 Task: Add Parch Spirits Spiced Pinarita Non-Alcoholic Agave Cocktail 4 Pack Cans to the cart.
Action: Mouse pressed left at (15, 80)
Screenshot: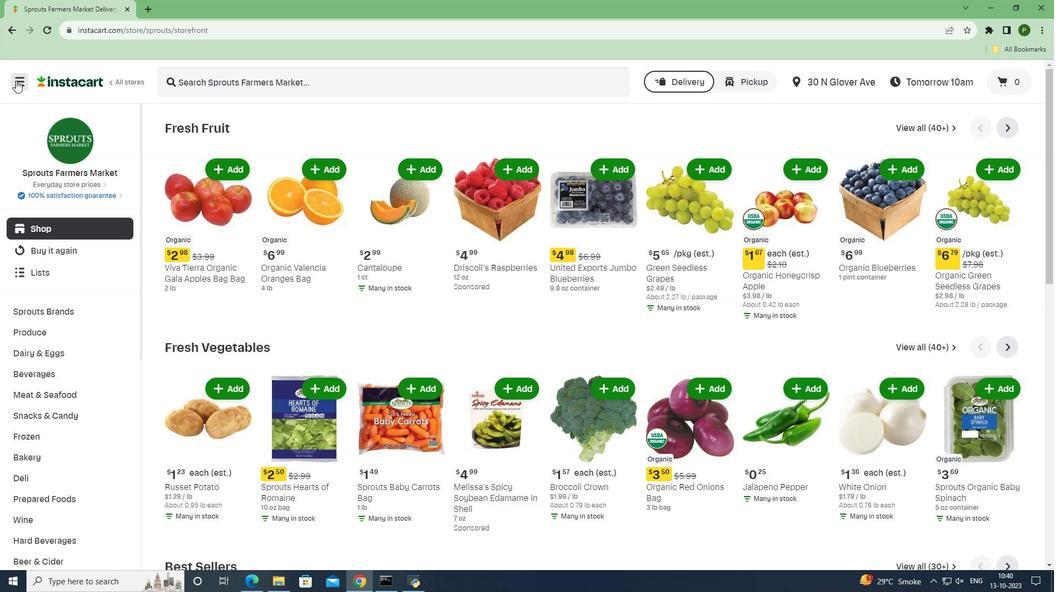 
Action: Mouse moved to (36, 293)
Screenshot: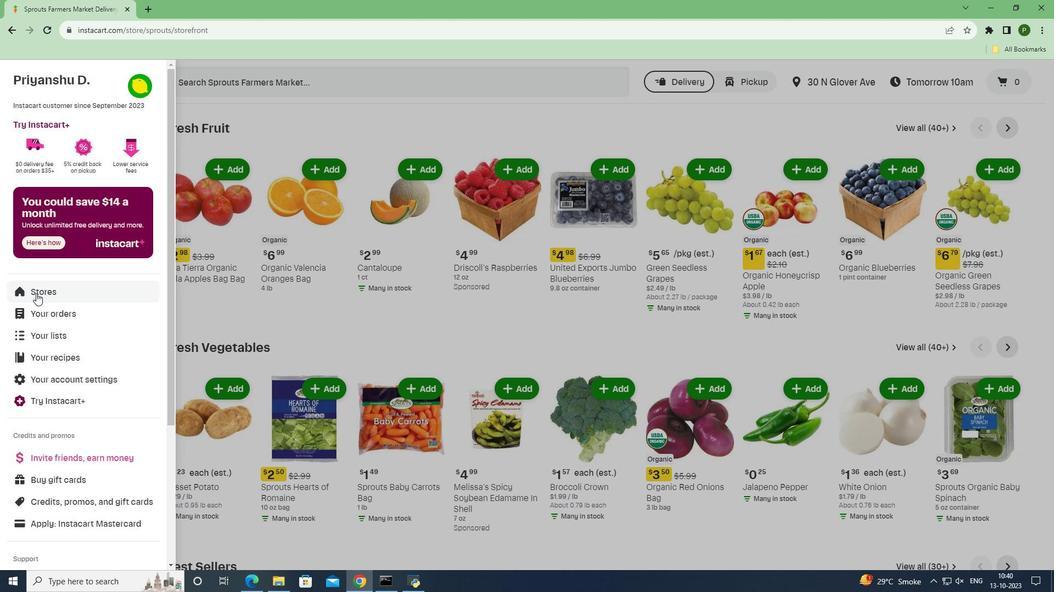 
Action: Mouse pressed left at (36, 293)
Screenshot: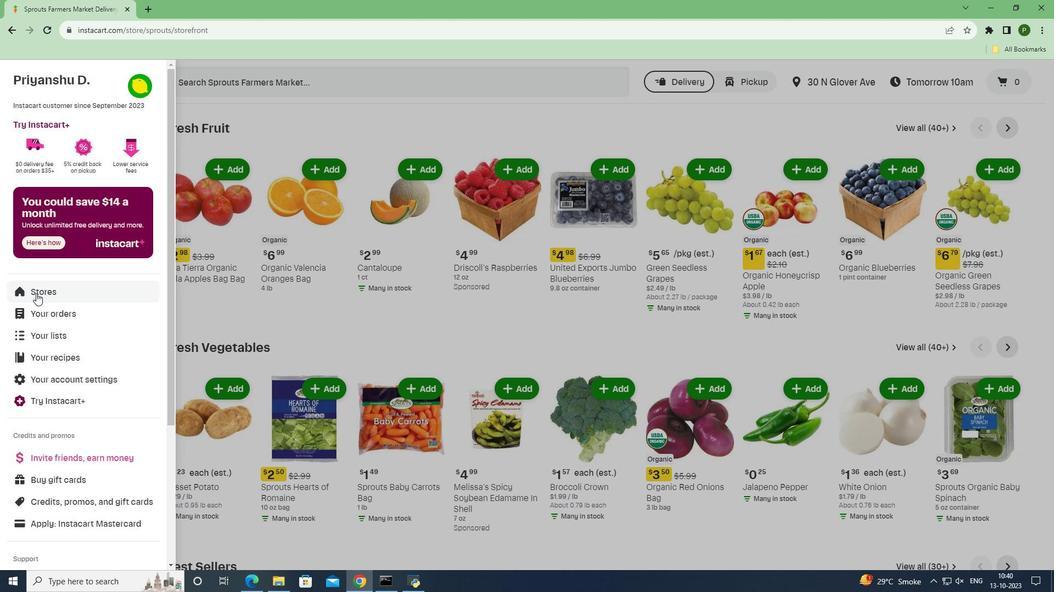 
Action: Mouse moved to (255, 131)
Screenshot: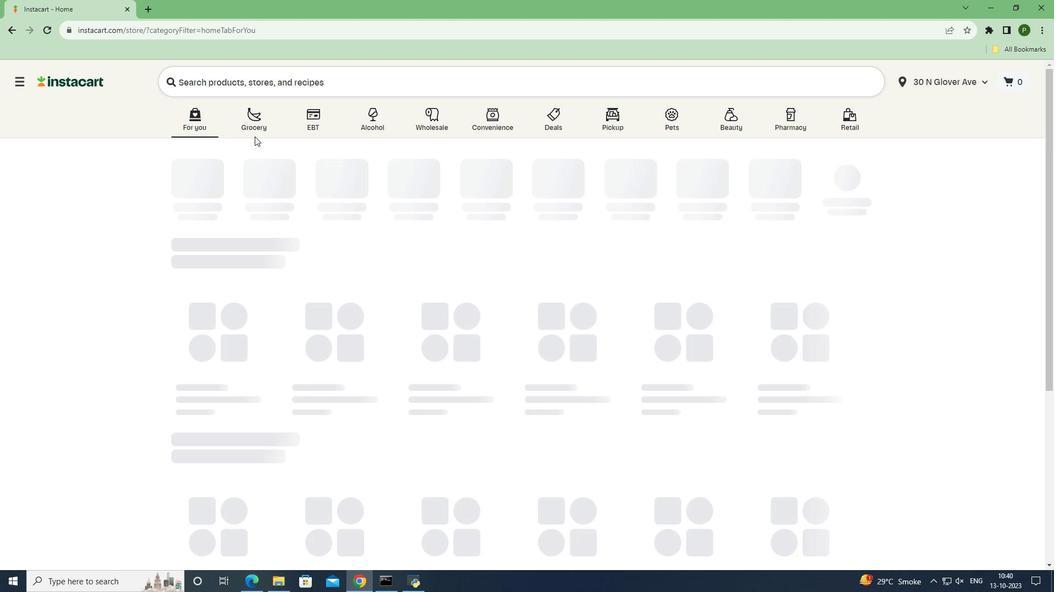 
Action: Mouse pressed left at (255, 131)
Screenshot: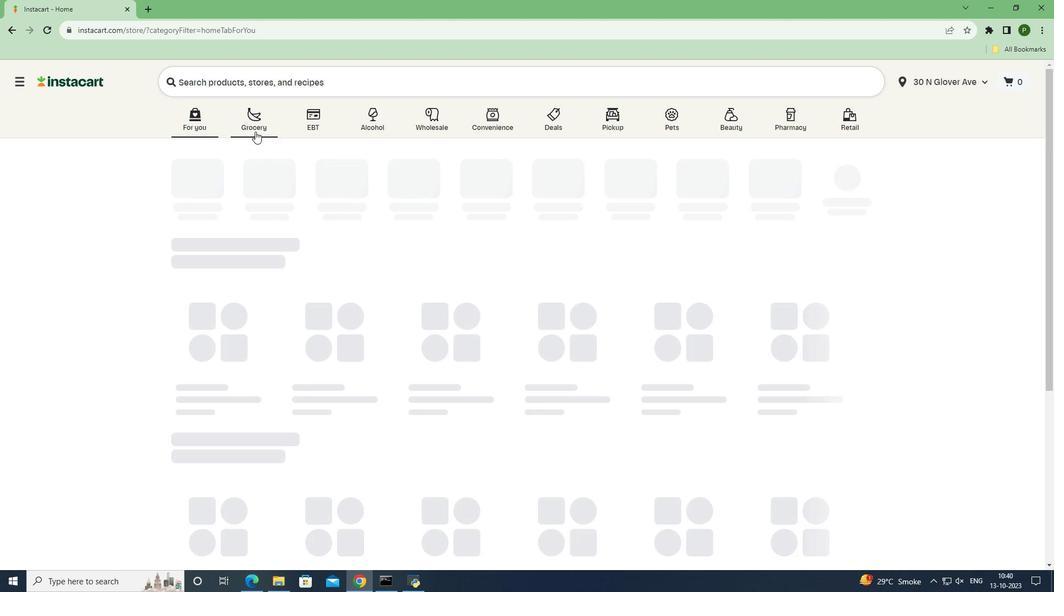 
Action: Mouse moved to (686, 254)
Screenshot: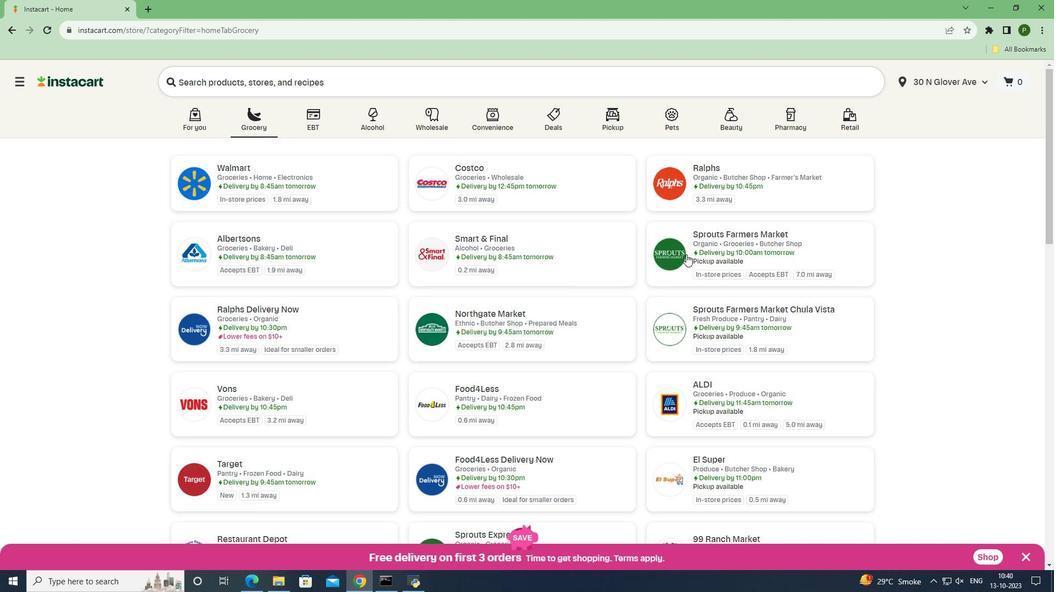 
Action: Mouse pressed left at (686, 254)
Screenshot: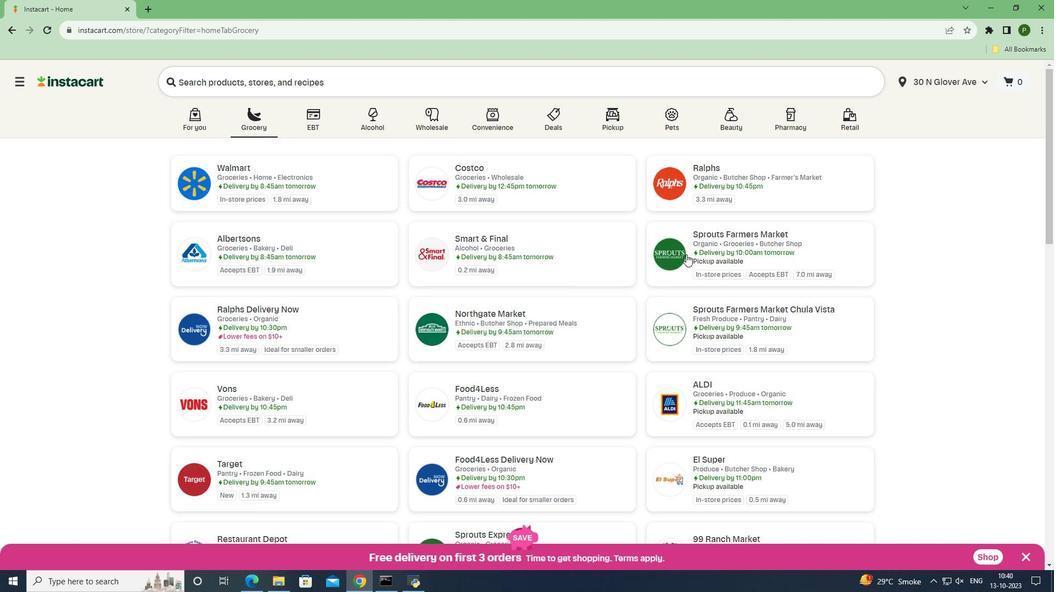 
Action: Mouse moved to (37, 372)
Screenshot: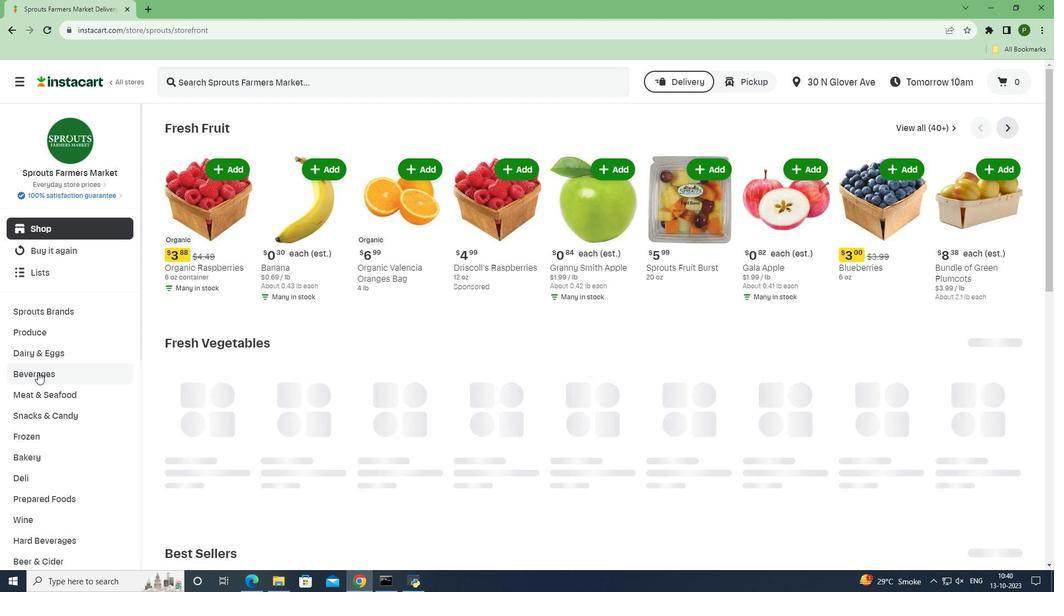 
Action: Mouse pressed left at (37, 372)
Screenshot: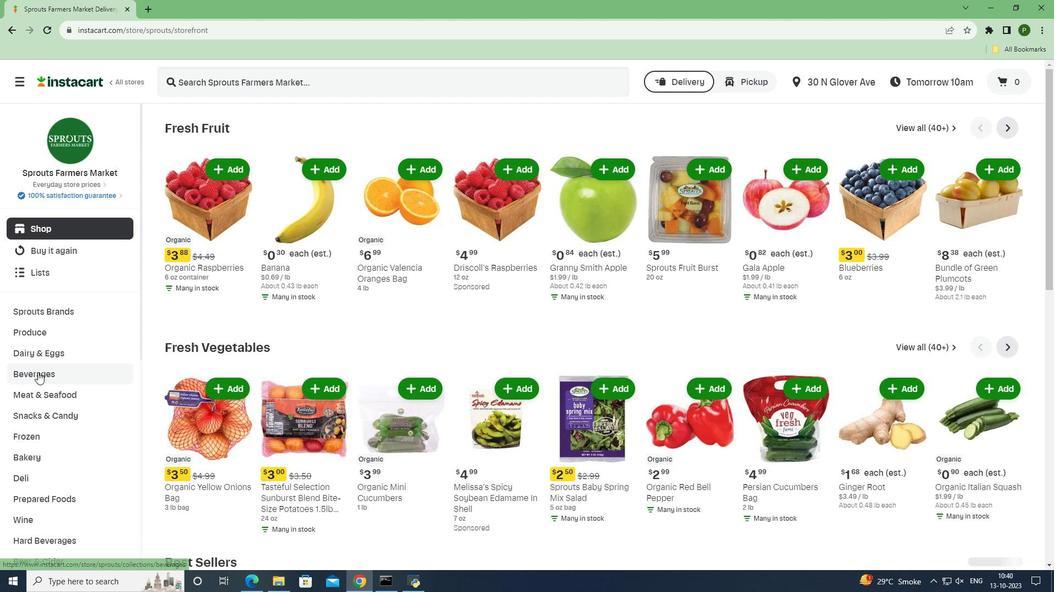 
Action: Mouse moved to (825, 155)
Screenshot: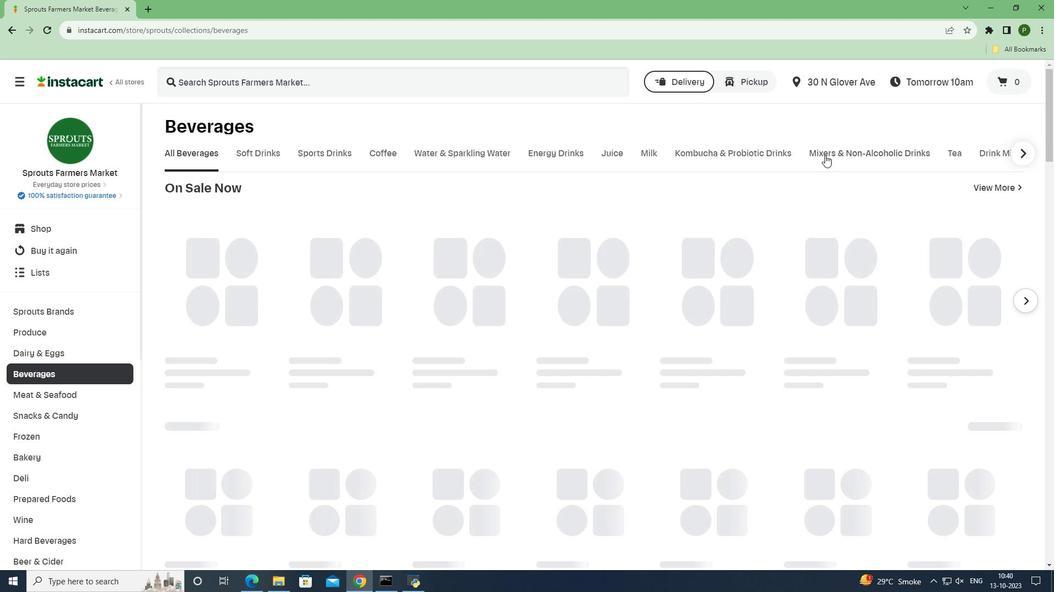 
Action: Mouse pressed left at (825, 155)
Screenshot: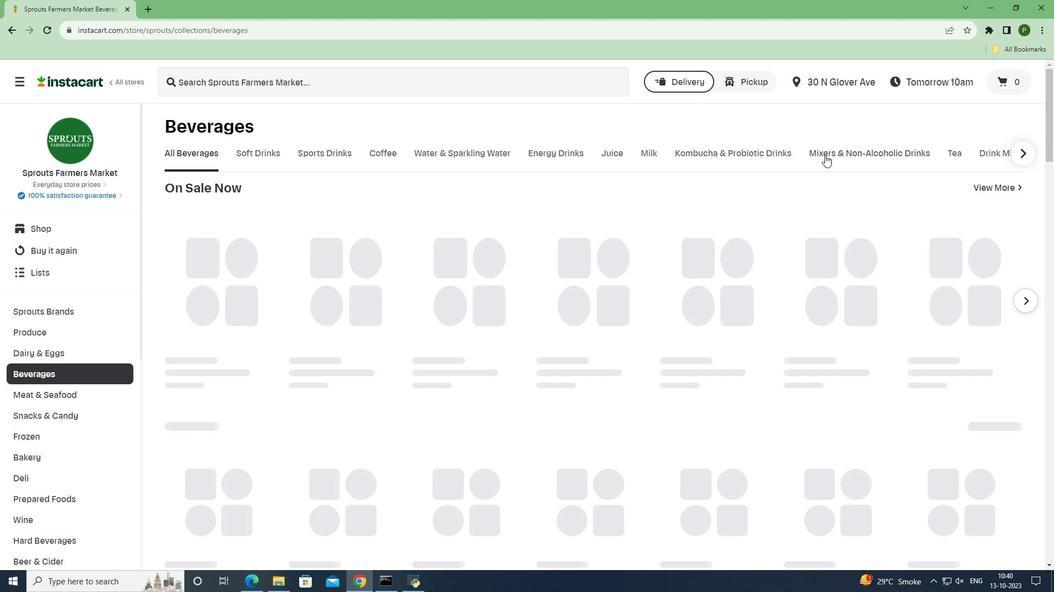 
Action: Mouse moved to (378, 85)
Screenshot: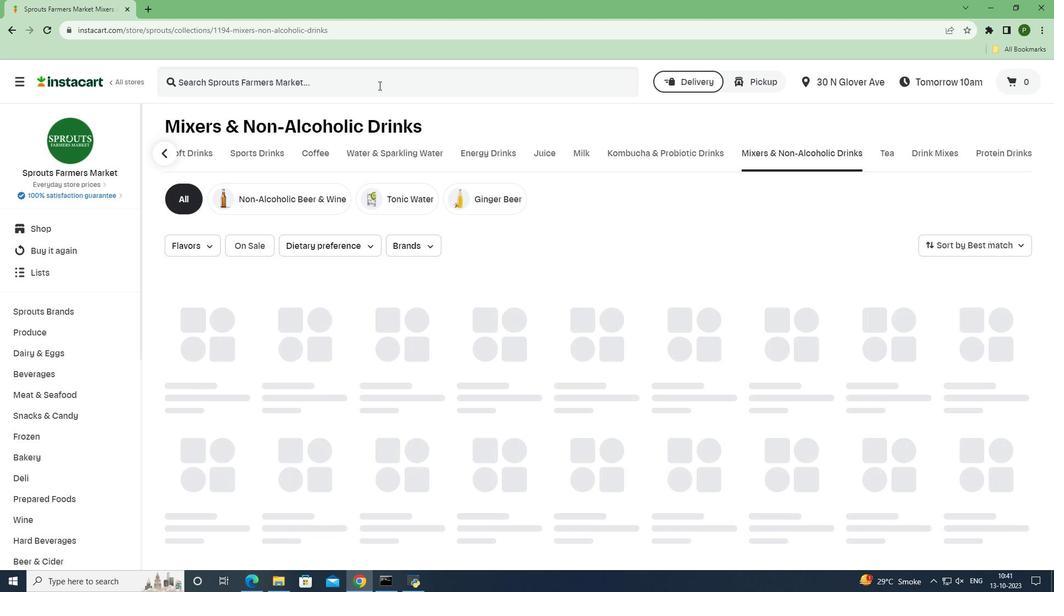 
Action: Mouse pressed left at (378, 85)
Screenshot: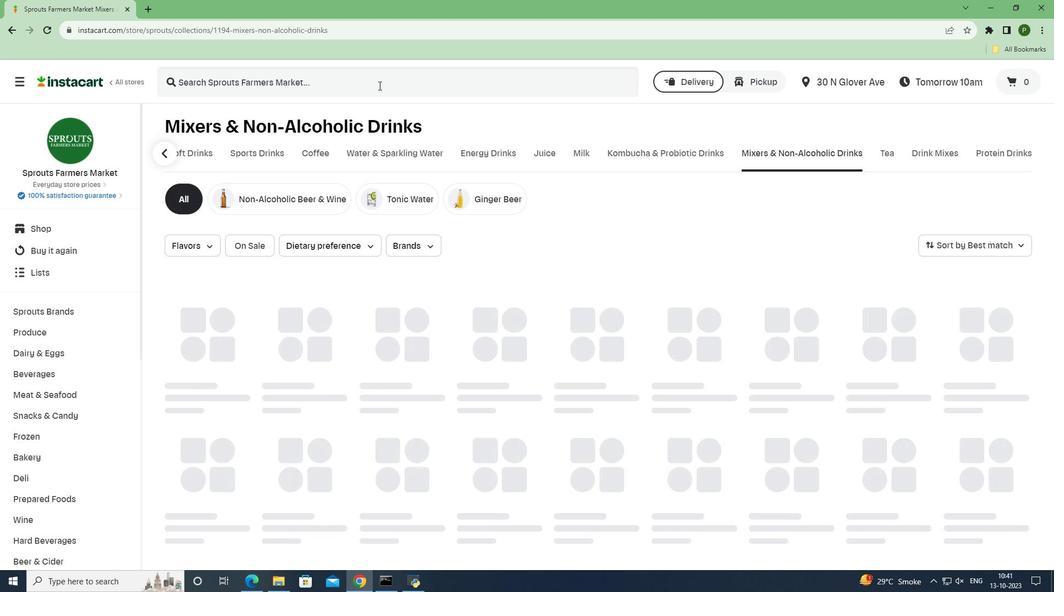 
Action: Key pressed <Key.caps_lock>P<Key.caps_lock>arch<Key.space><Key.caps_lock>S<Key.caps_lock>pirits<Key.space><Key.caps_lock>S<Key.caps_lock>piced<Key.space><Key.caps_lock>P<Key.caps_lock>inarita<Key.space><Key.caps_lock>N<Key.caps_lock>on-<Key.caps_lock>A<Key.caps_lock>lcoholic<Key.space><Key.caps_lock>A<Key.caps_lock>gave<Key.space><Key.caps_lock>C<Key.caps_lock>ocktail<Key.space>4<Key.space><Key.caps_lock>P<Key.caps_lock>ack<Key.space><Key.caps_lock>C<Key.caps_lock>ans<Key.enter>
Screenshot: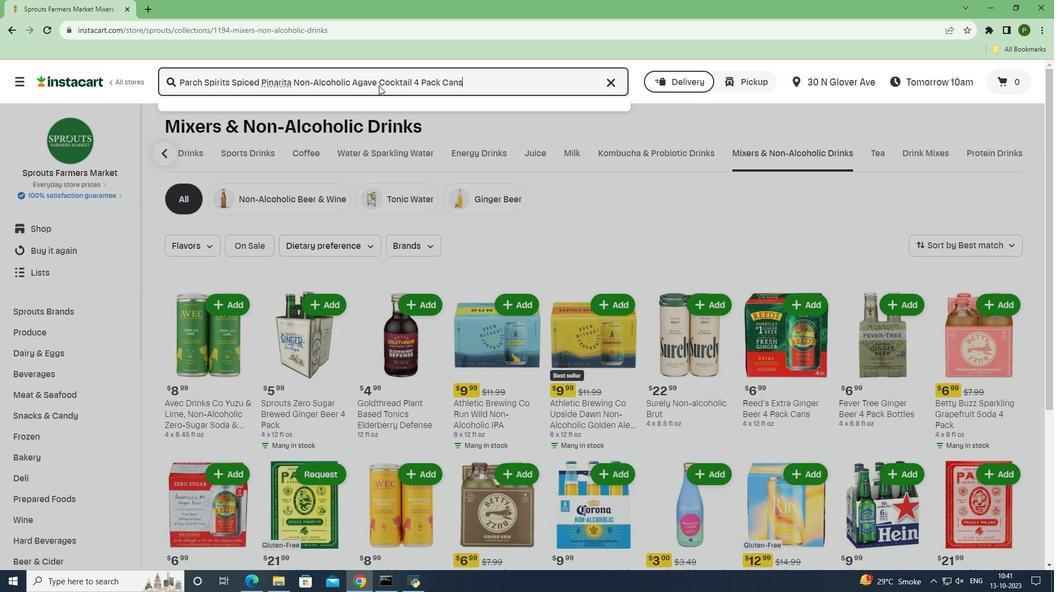 
Action: Mouse moved to (294, 172)
Screenshot: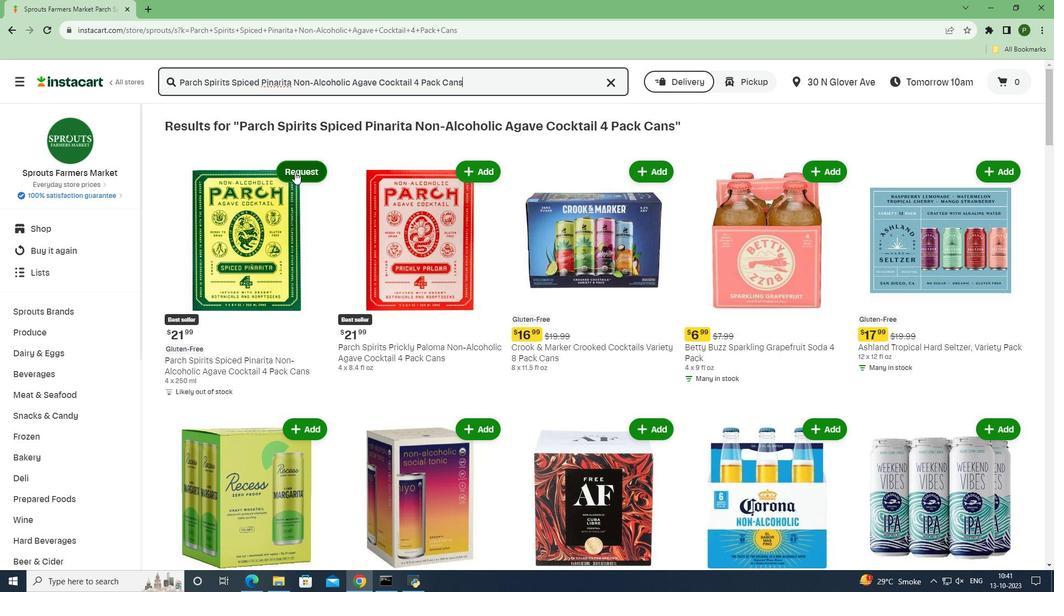 
Action: Mouse pressed left at (294, 172)
Screenshot: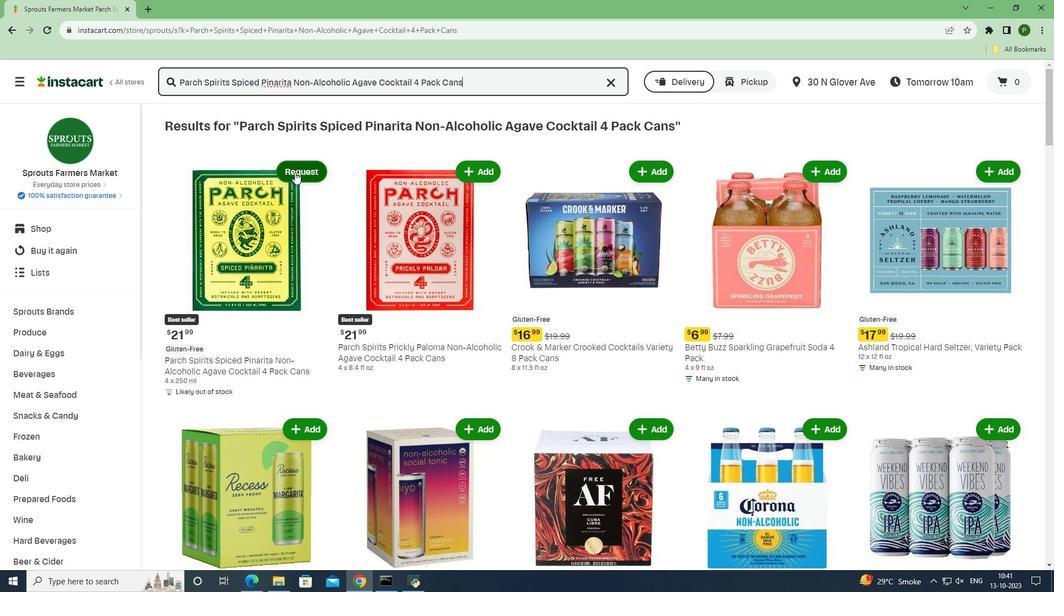 
Action: Mouse moved to (501, 455)
Screenshot: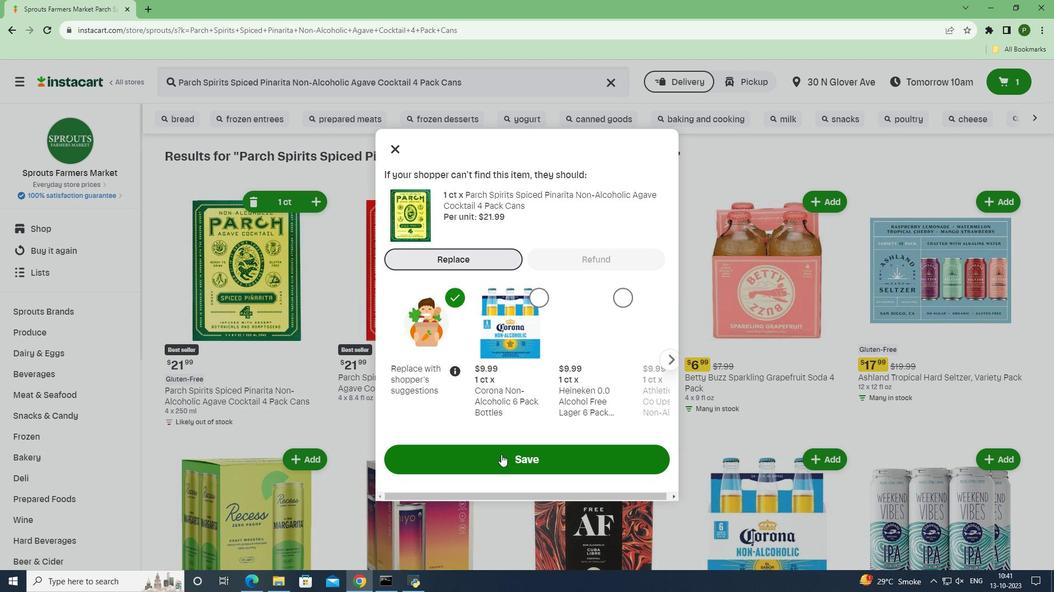 
Action: Mouse pressed left at (501, 455)
Screenshot: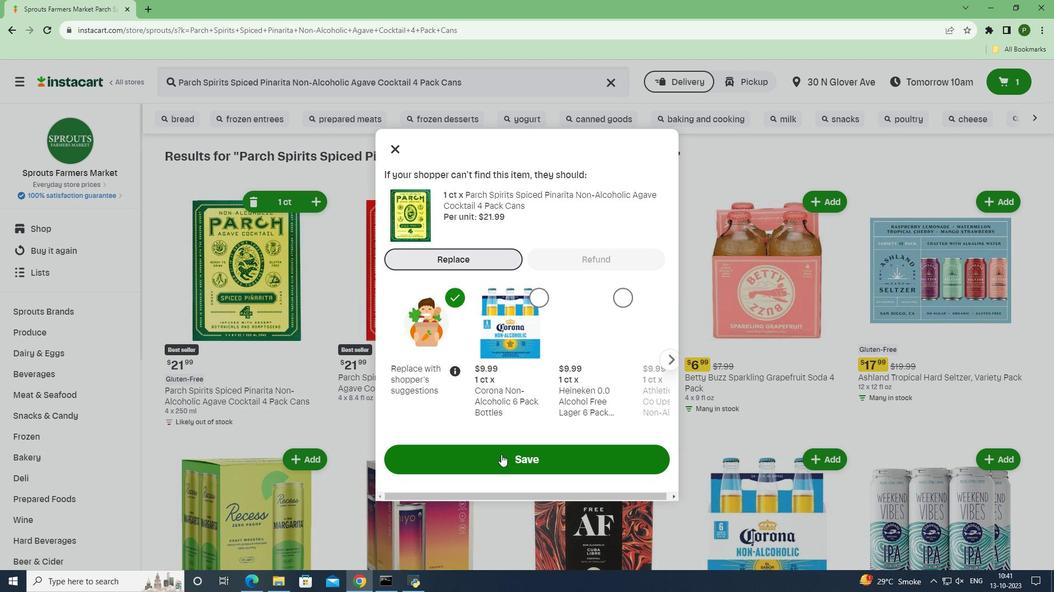 
Action: Mouse moved to (500, 456)
Screenshot: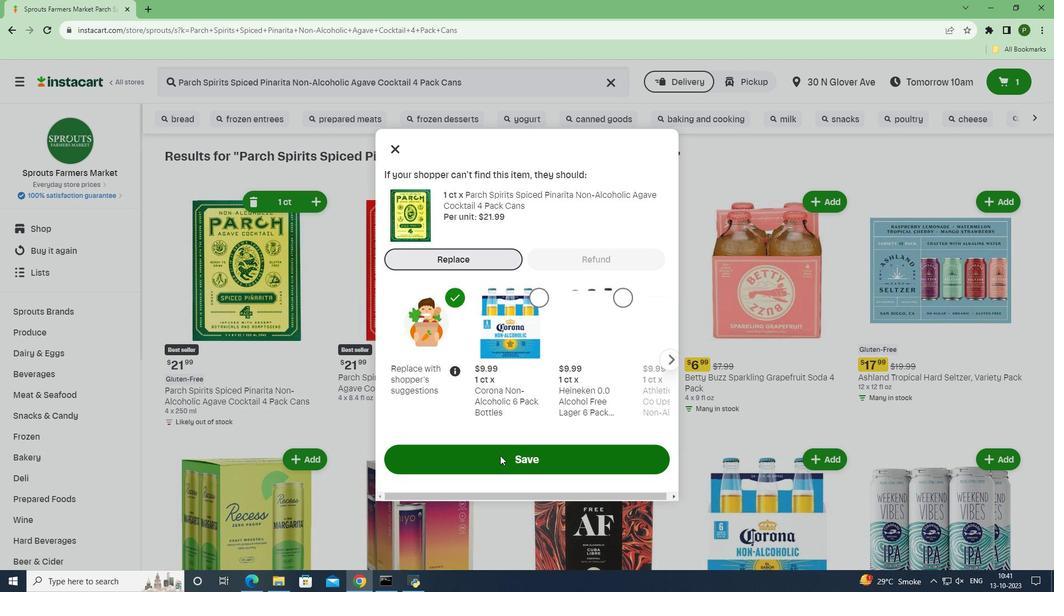 
